 Task: Create in the project AztecTech and in the Backlog issue 'Upgrade the content management and versioning mechanisms of a web application to improve content management and version control' a child issue 'Automated testing infrastructure disaster recovery testing and reporting', and assign it to team member softage.4@softage.net. Create in the project AztecTech and in the Backlog issue 'Create a new online platform for online meditation and mindfulness courses with advanced guided meditation and stress reduction features.' a child issue 'Integration with talent management systems', and assign it to team member softage.1@softage.net
Action: Mouse moved to (178, 44)
Screenshot: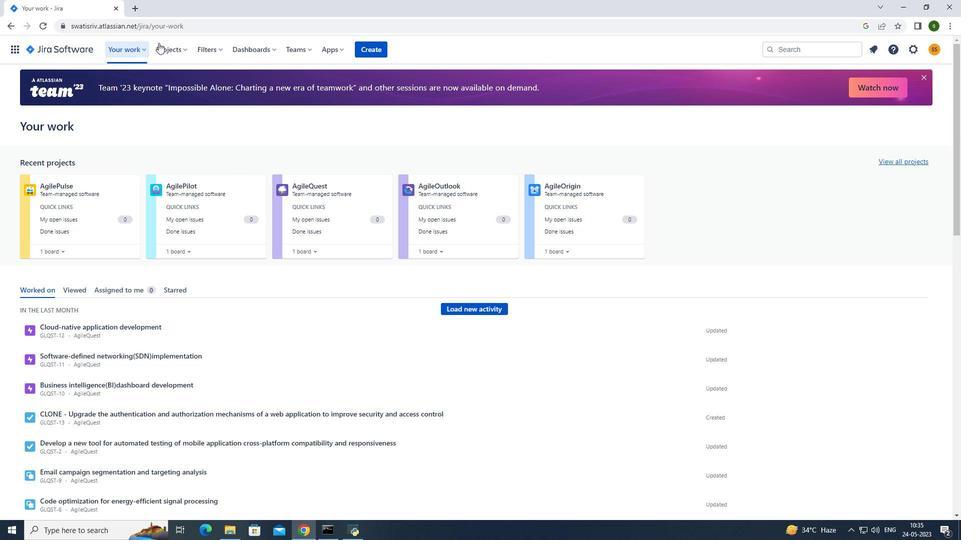 
Action: Mouse pressed left at (178, 44)
Screenshot: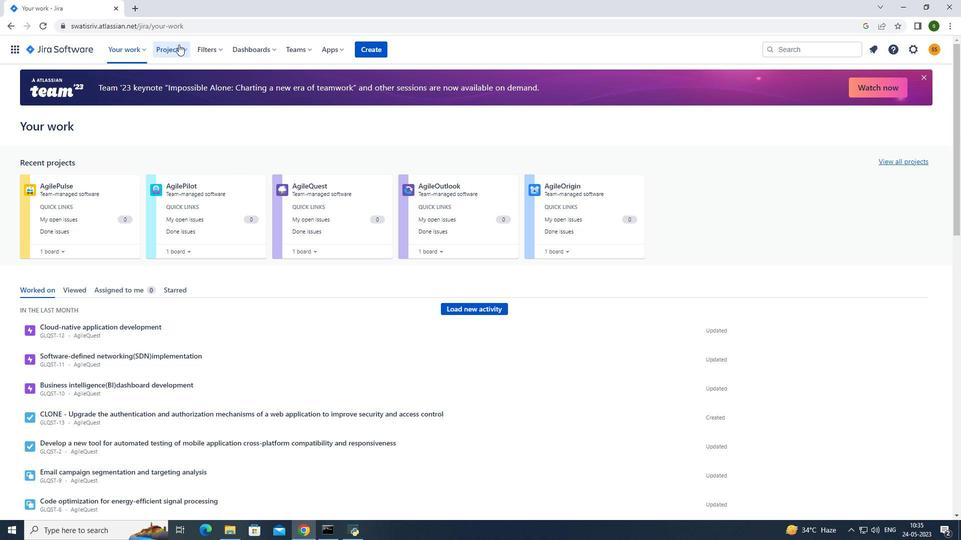 
Action: Mouse moved to (219, 98)
Screenshot: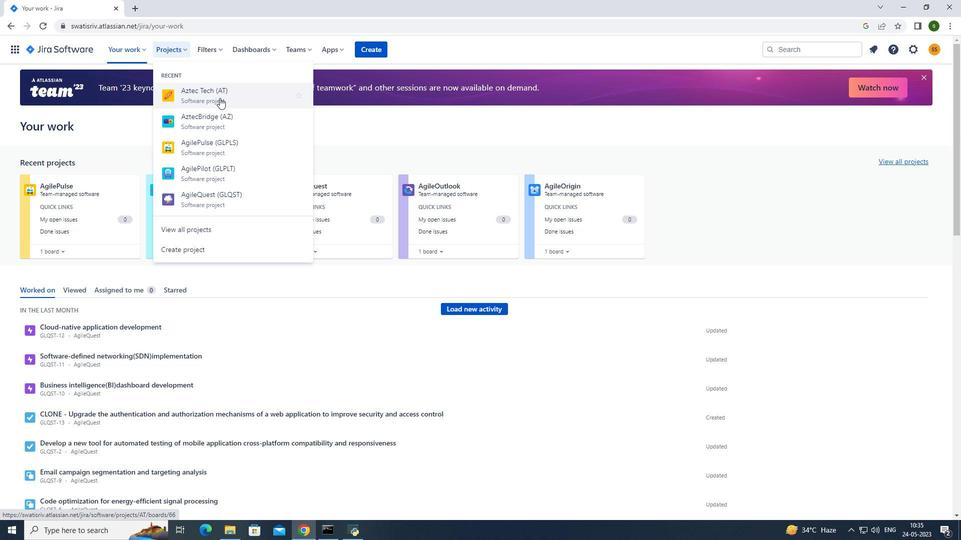 
Action: Mouse pressed left at (219, 98)
Screenshot: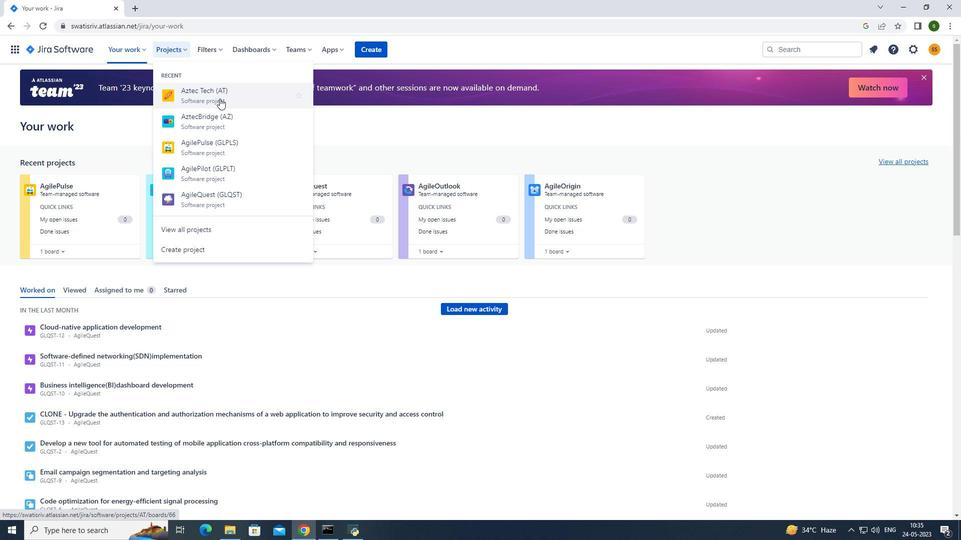 
Action: Mouse moved to (227, 341)
Screenshot: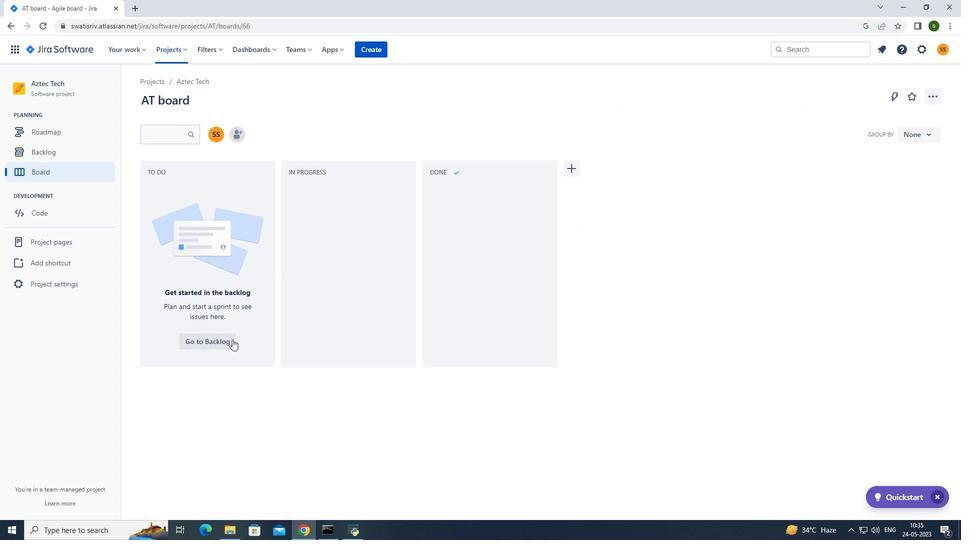 
Action: Mouse pressed left at (227, 341)
Screenshot: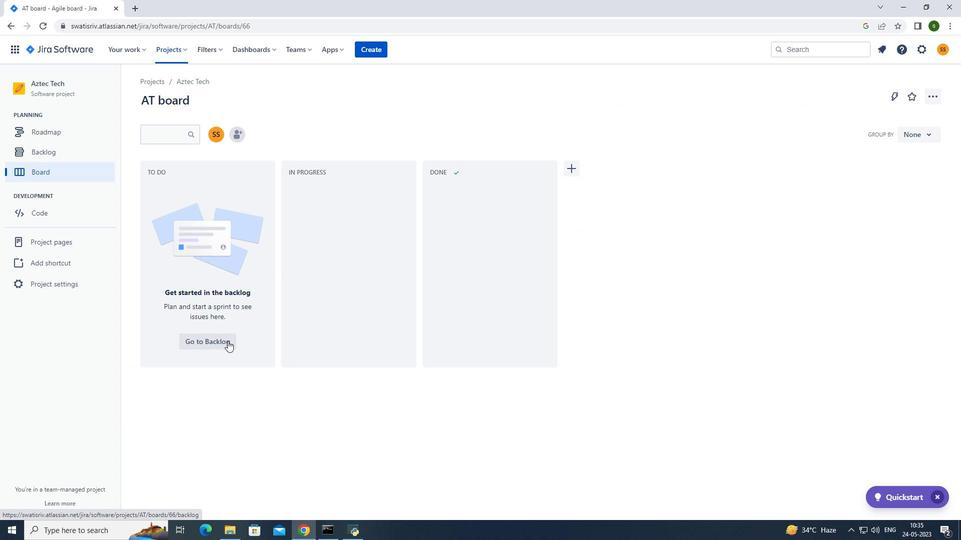 
Action: Mouse moved to (376, 319)
Screenshot: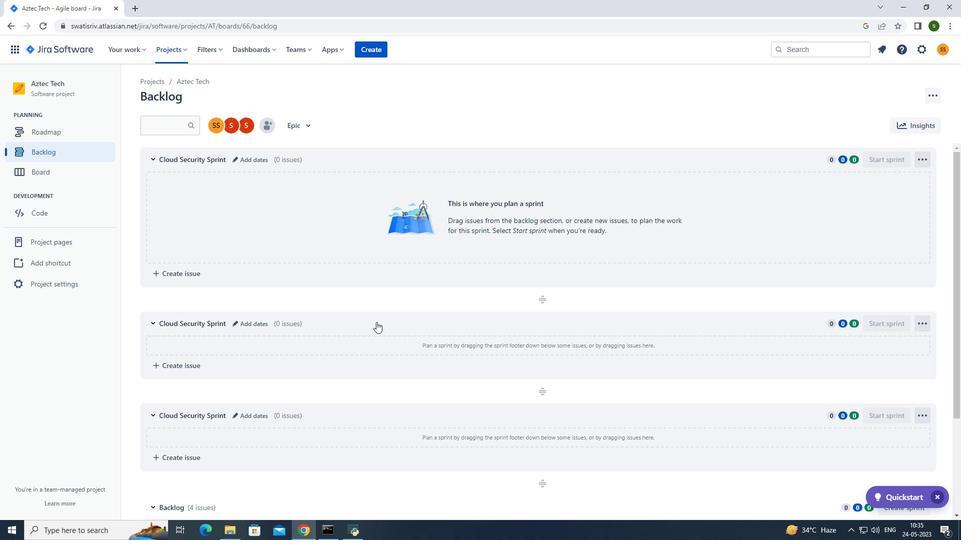 
Action: Mouse scrolled (376, 318) with delta (0, 0)
Screenshot: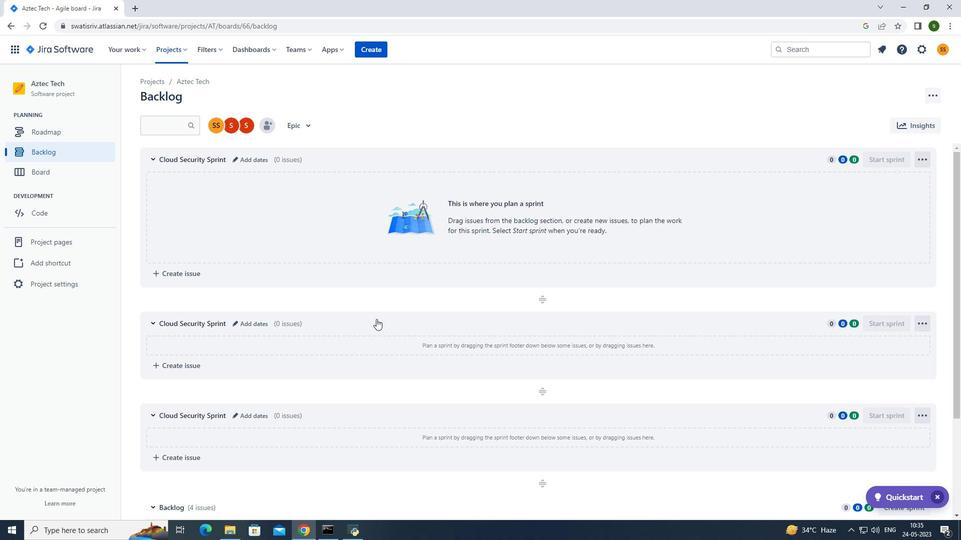 
Action: Mouse scrolled (376, 318) with delta (0, 0)
Screenshot: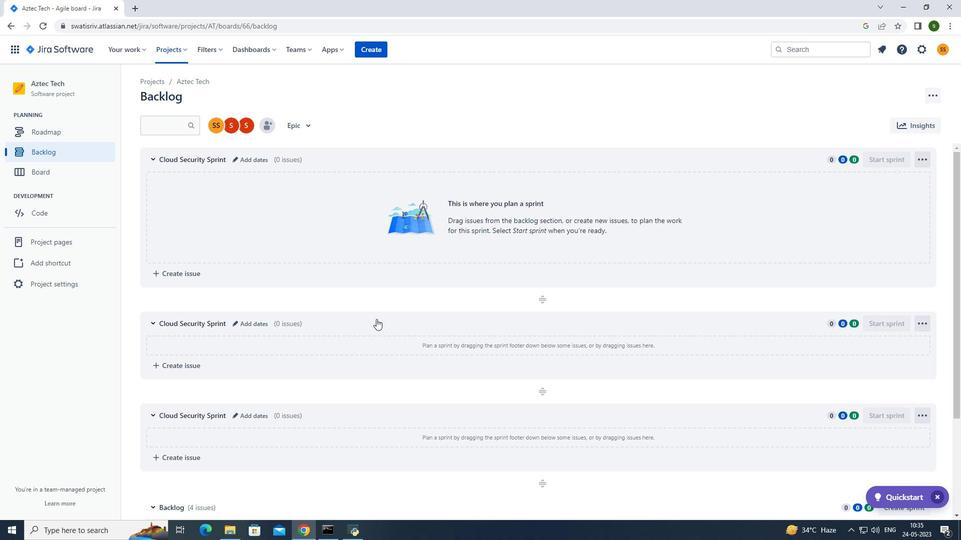 
Action: Mouse scrolled (376, 318) with delta (0, 0)
Screenshot: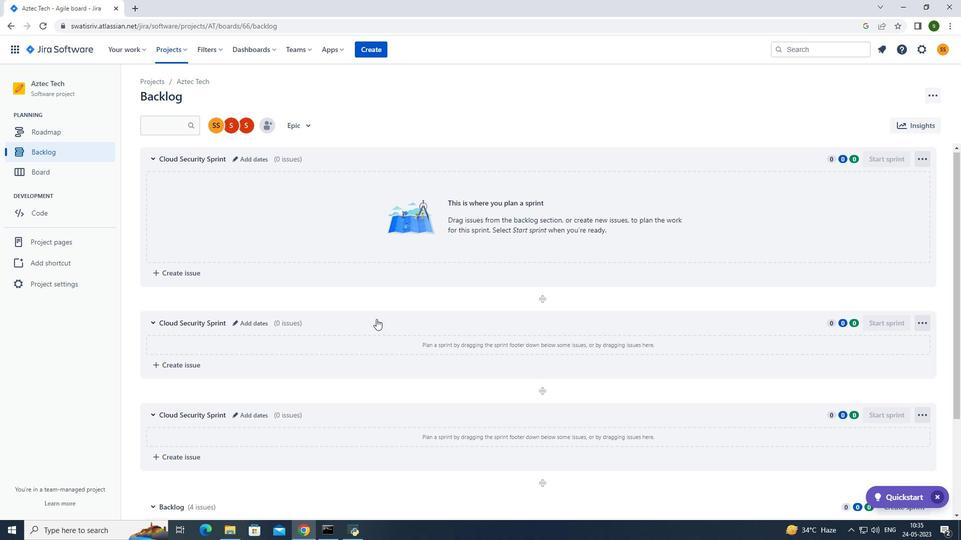 
Action: Mouse scrolled (376, 318) with delta (0, 0)
Screenshot: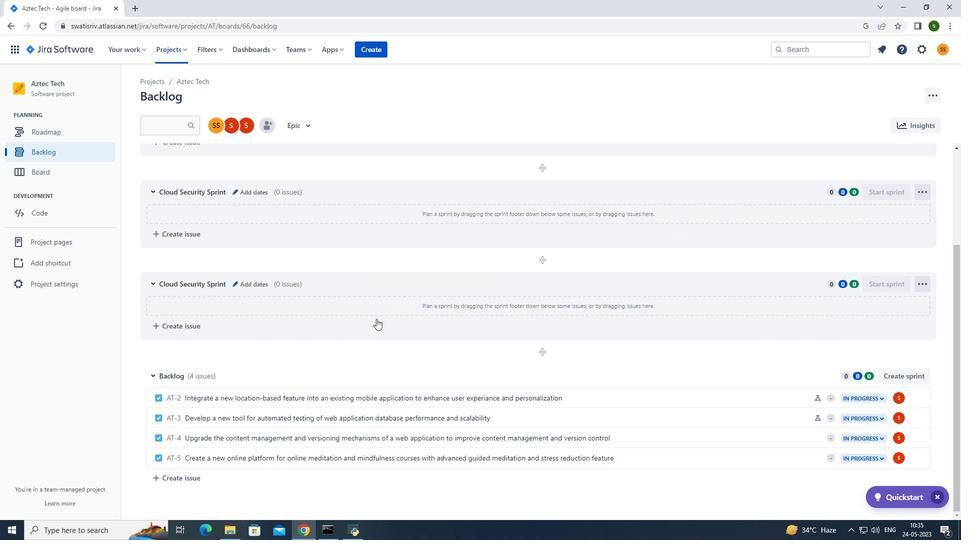 
Action: Mouse scrolled (376, 318) with delta (0, 0)
Screenshot: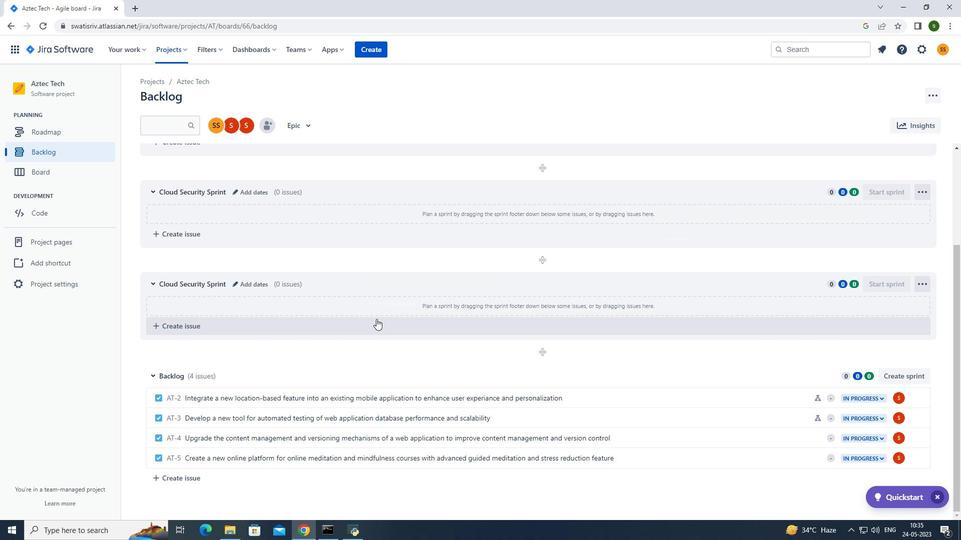 
Action: Mouse scrolled (376, 318) with delta (0, 0)
Screenshot: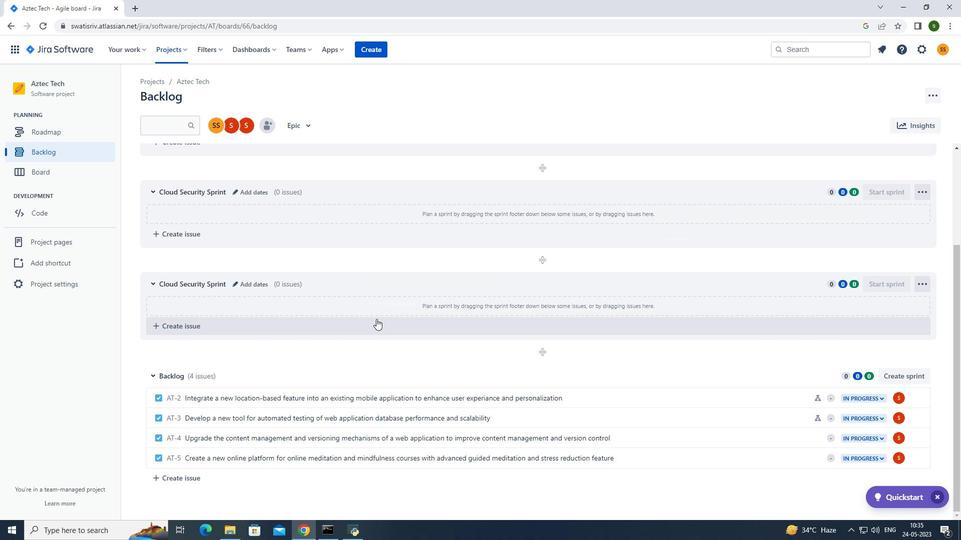 
Action: Mouse moved to (683, 437)
Screenshot: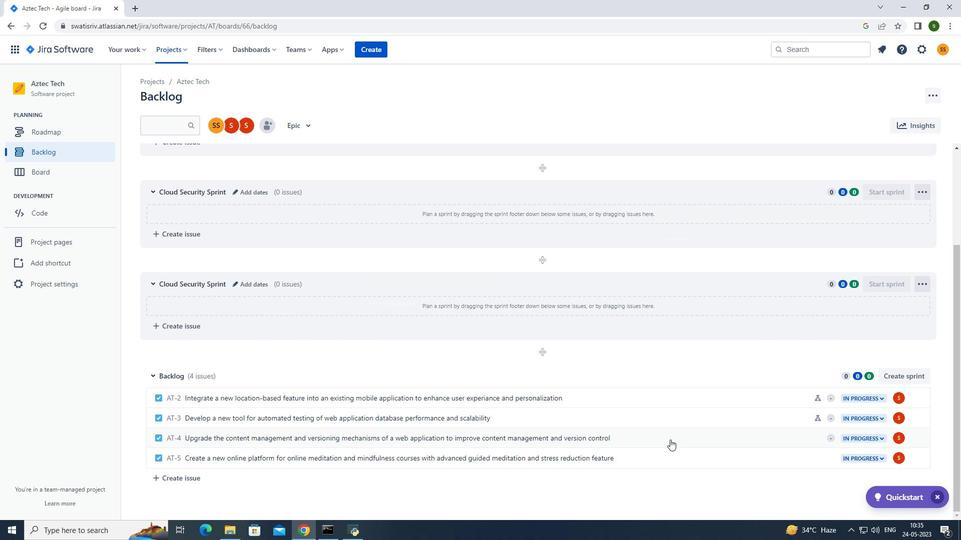 
Action: Mouse pressed left at (683, 437)
Screenshot: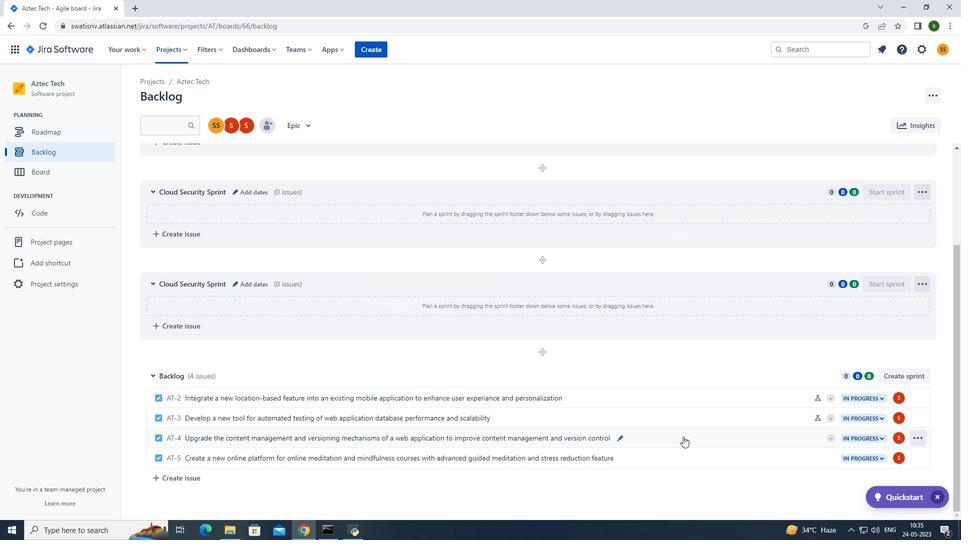 
Action: Mouse moved to (781, 254)
Screenshot: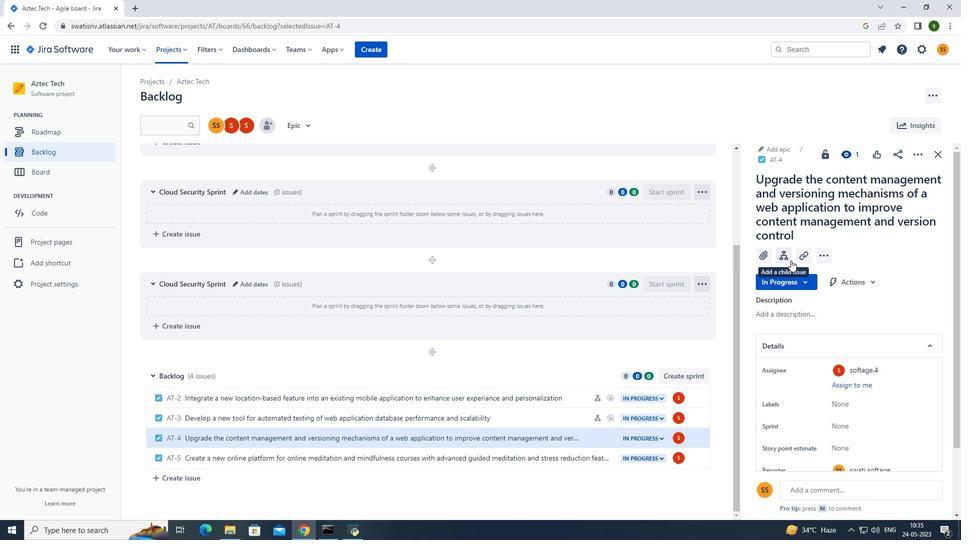 
Action: Mouse pressed left at (781, 254)
Screenshot: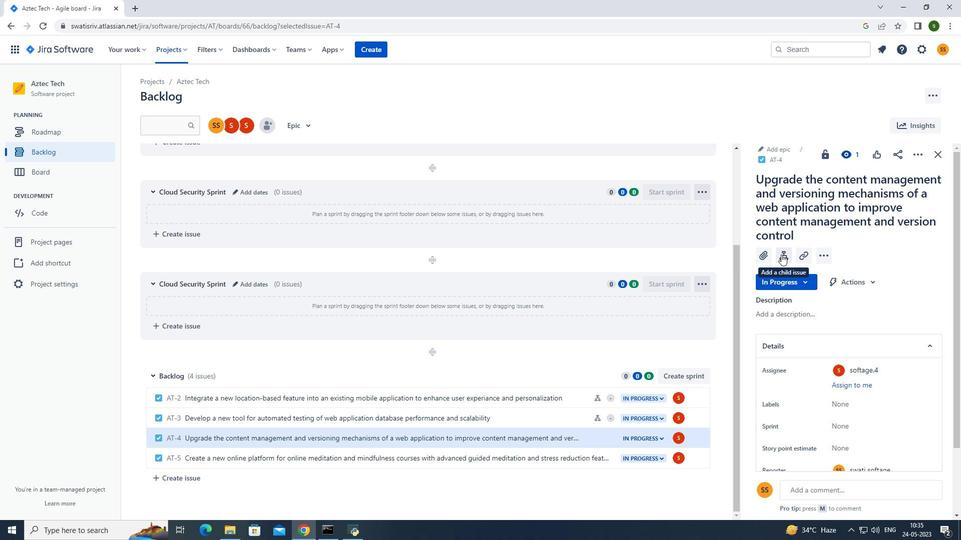 
Action: Mouse moved to (801, 319)
Screenshot: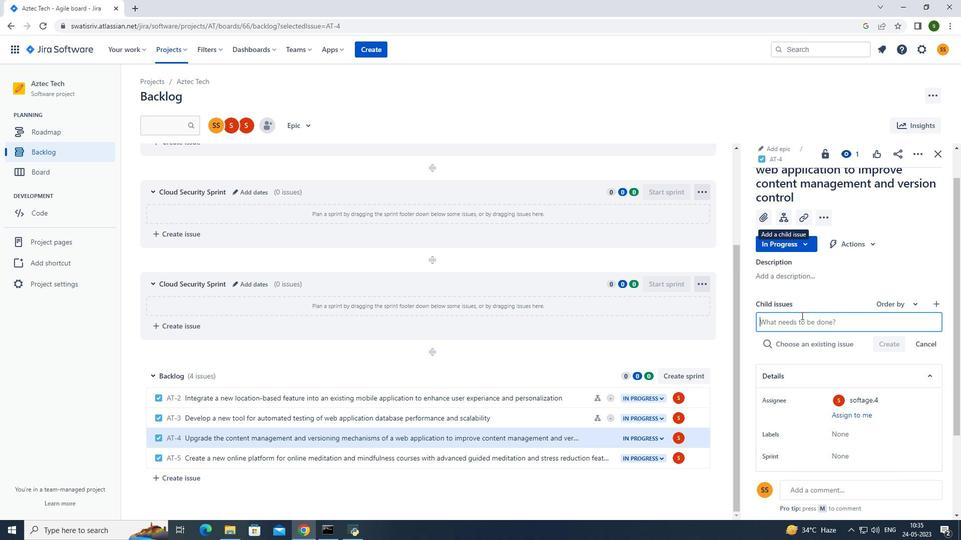 
Action: Mouse pressed left at (801, 319)
Screenshot: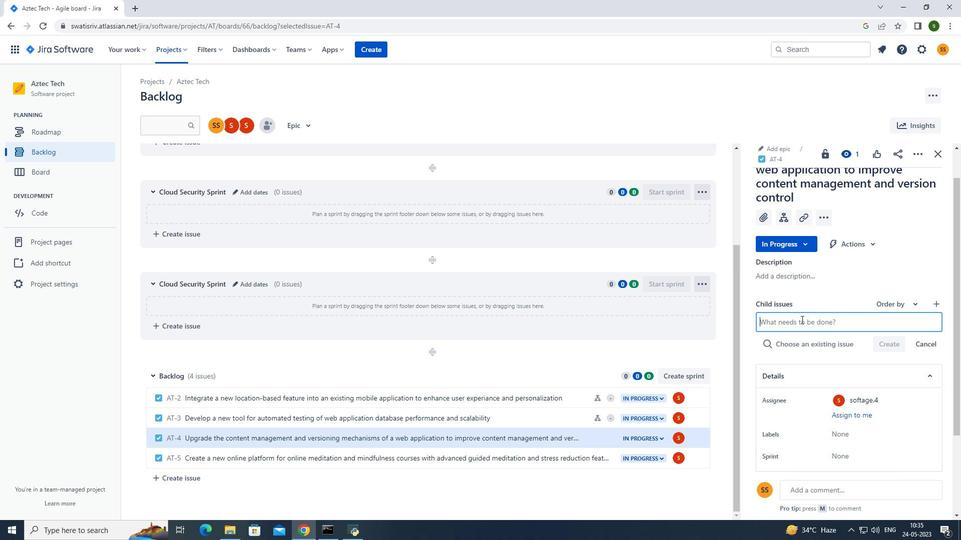 
Action: Key pressed <Key.caps_lock>A<Key.caps_lock>utomated<Key.space>testing<Key.space>infrastructure<Key.space>disaster<Key.space>recovery<Key.space>testing<Key.space>and<Key.space>reporting<Key.enter>
Screenshot: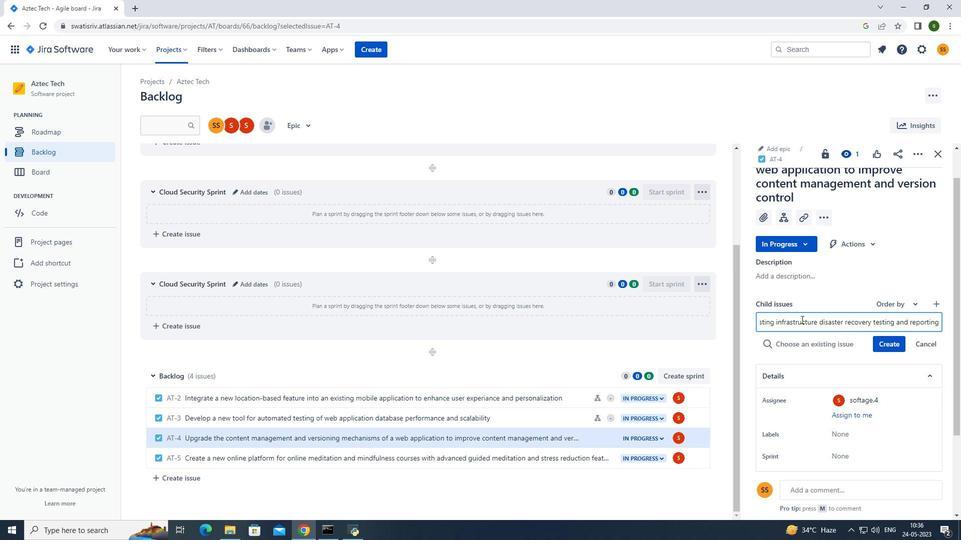 
Action: Mouse moved to (897, 330)
Screenshot: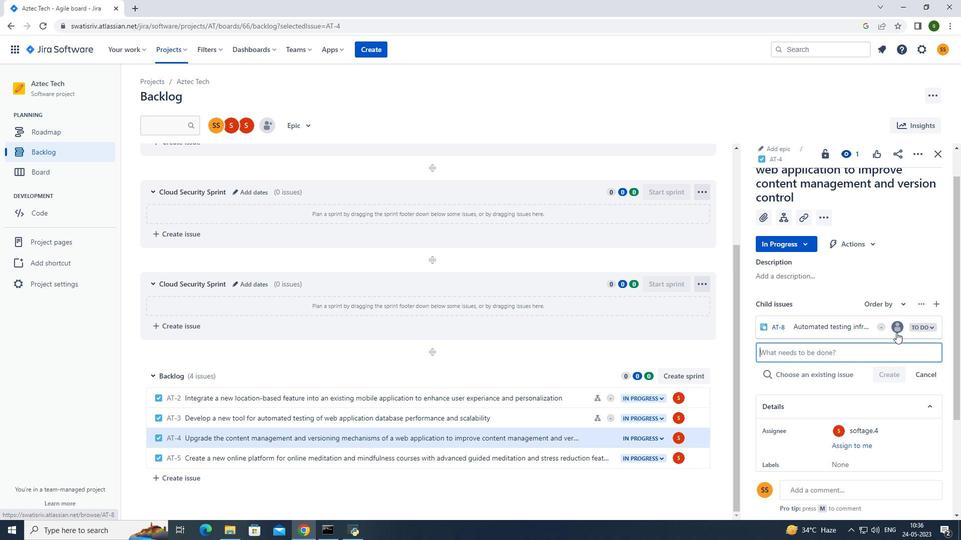 
Action: Mouse pressed left at (897, 330)
Screenshot: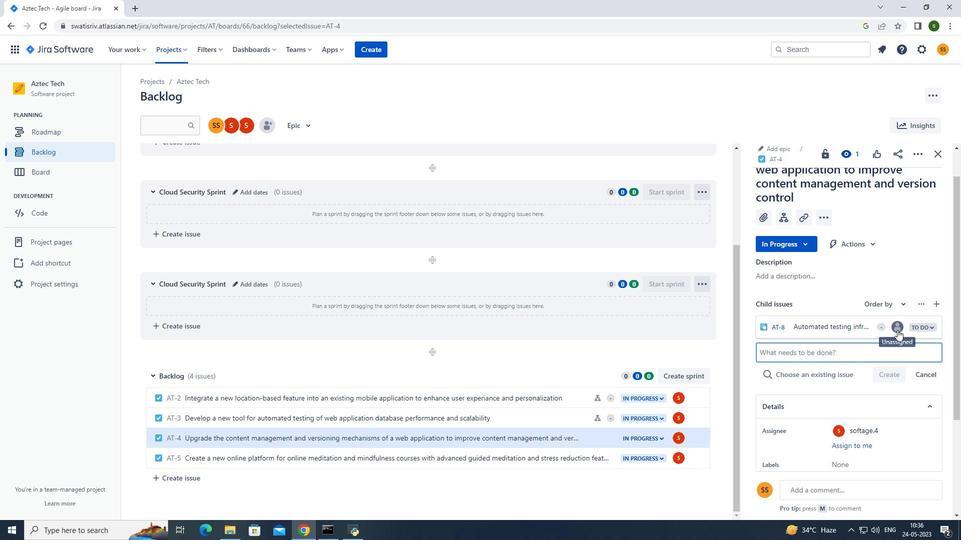 
Action: Mouse moved to (810, 270)
Screenshot: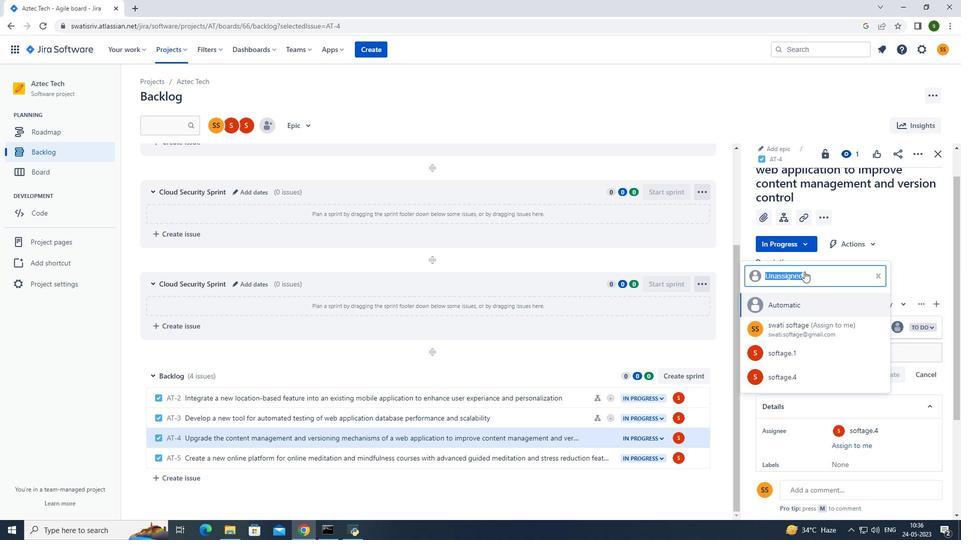 
Action: Key pressed softage.4<Key.shift>@softage.net
Screenshot: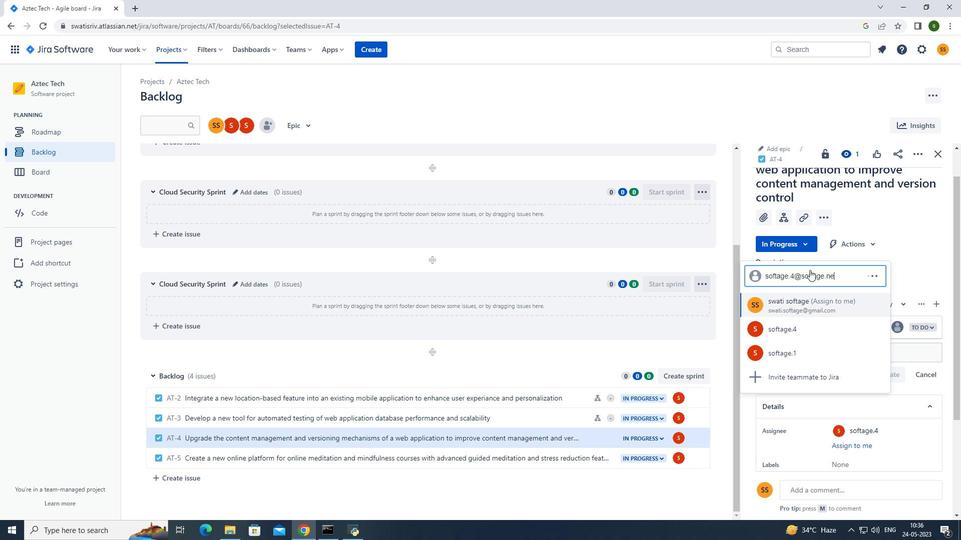 
Action: Mouse moved to (818, 327)
Screenshot: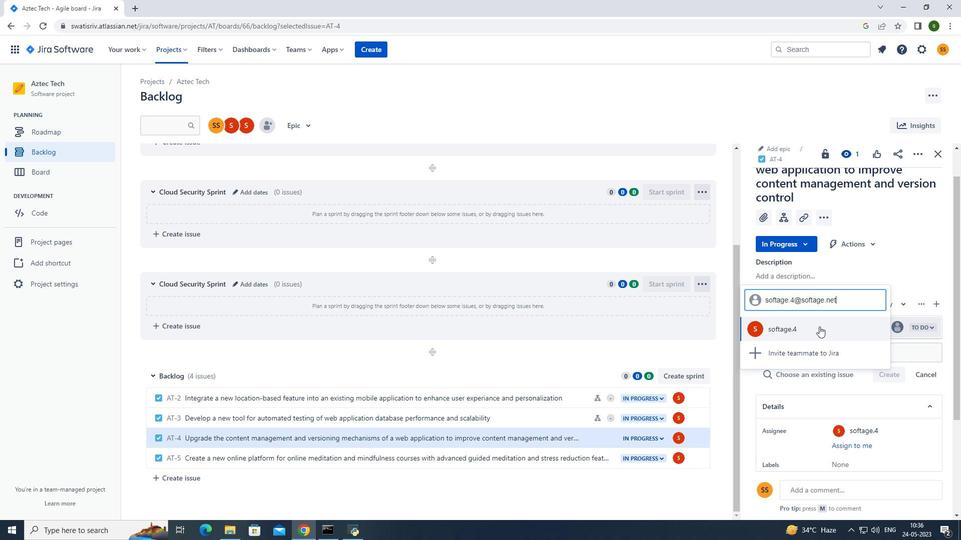 
Action: Mouse pressed left at (818, 327)
Screenshot: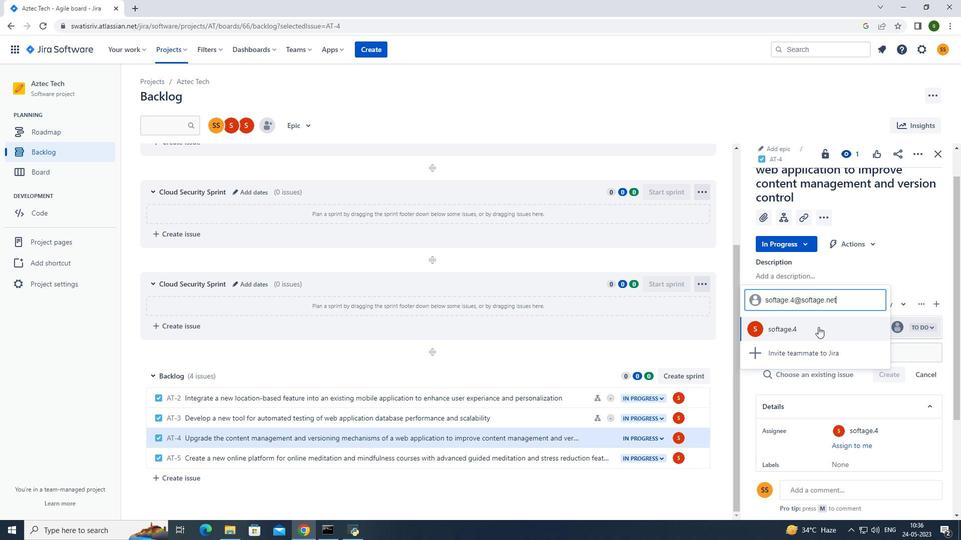 
Action: Mouse moved to (166, 51)
Screenshot: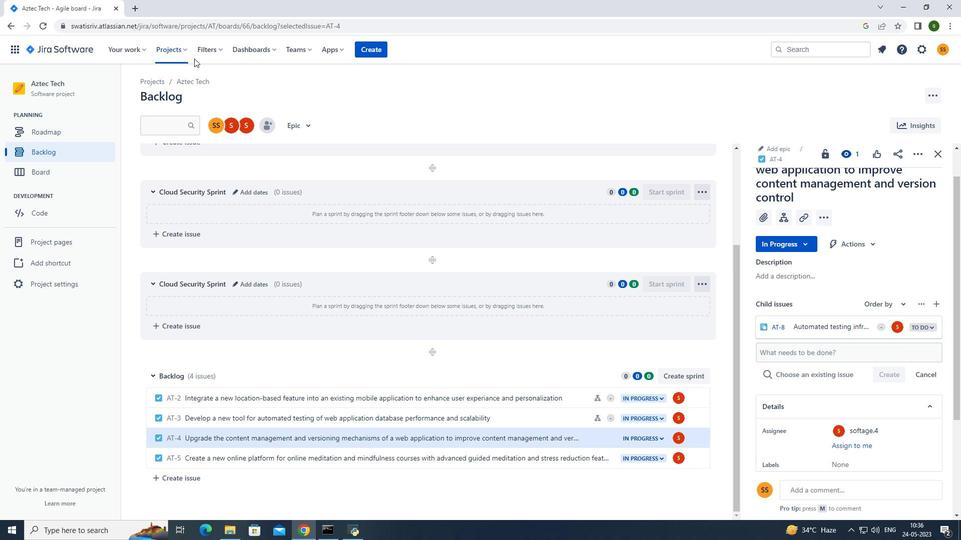 
Action: Mouse pressed left at (166, 51)
Screenshot: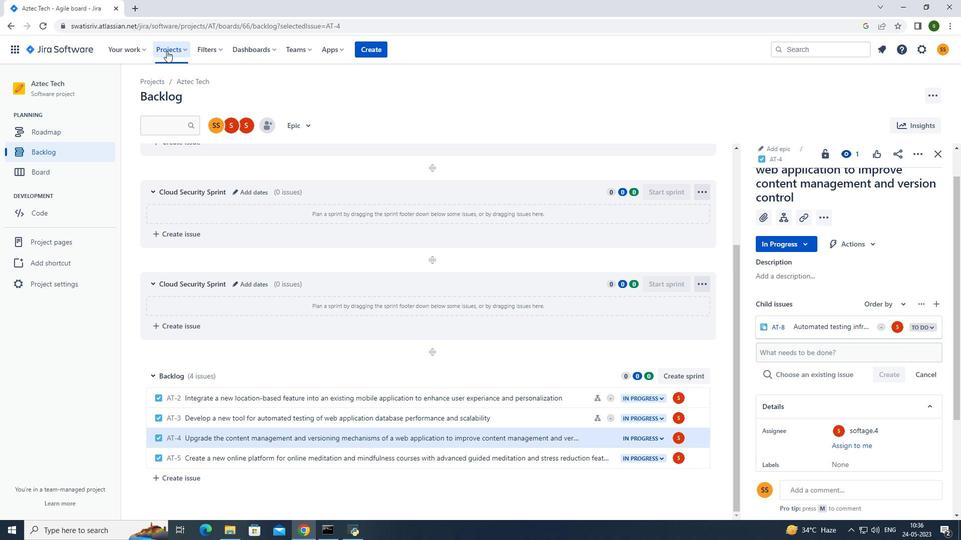 
Action: Mouse moved to (184, 92)
Screenshot: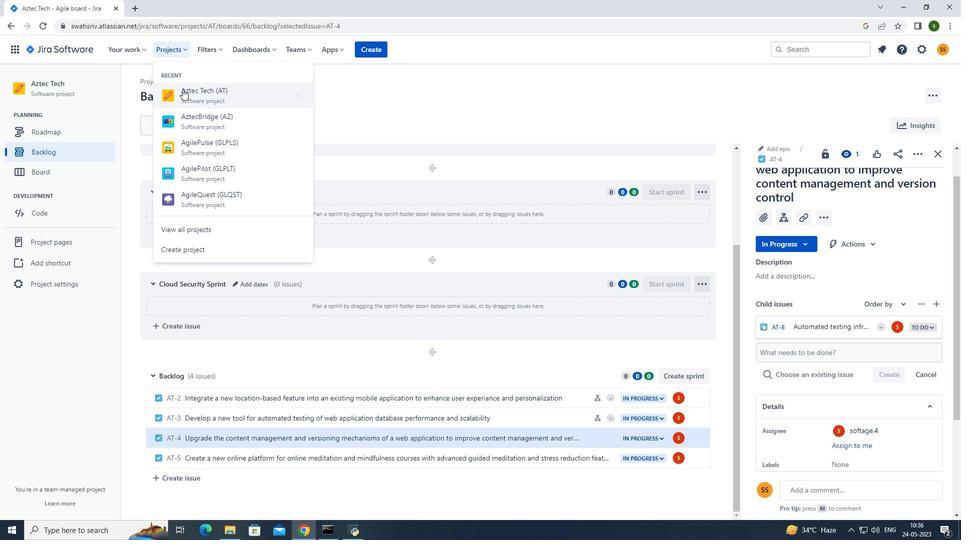 
Action: Mouse pressed left at (184, 92)
Screenshot: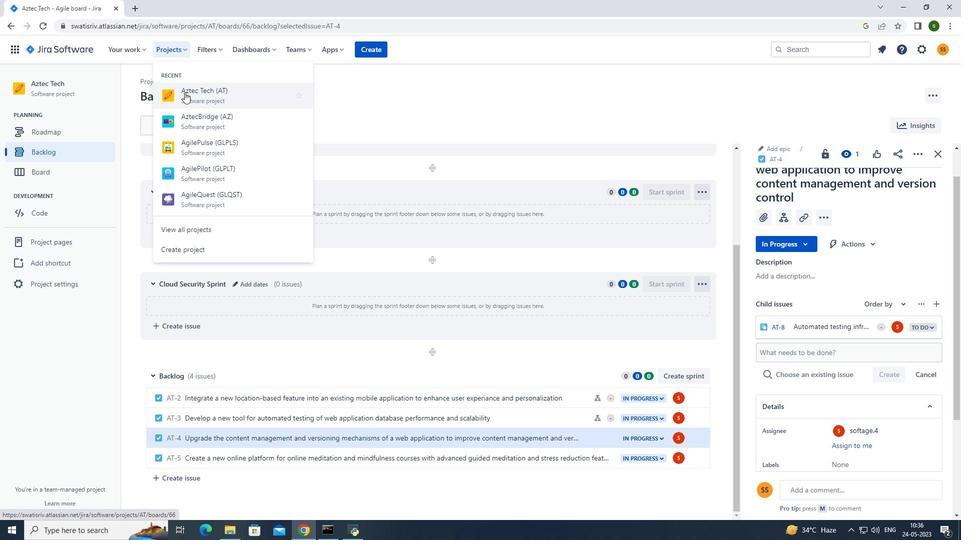
Action: Mouse moved to (217, 340)
Screenshot: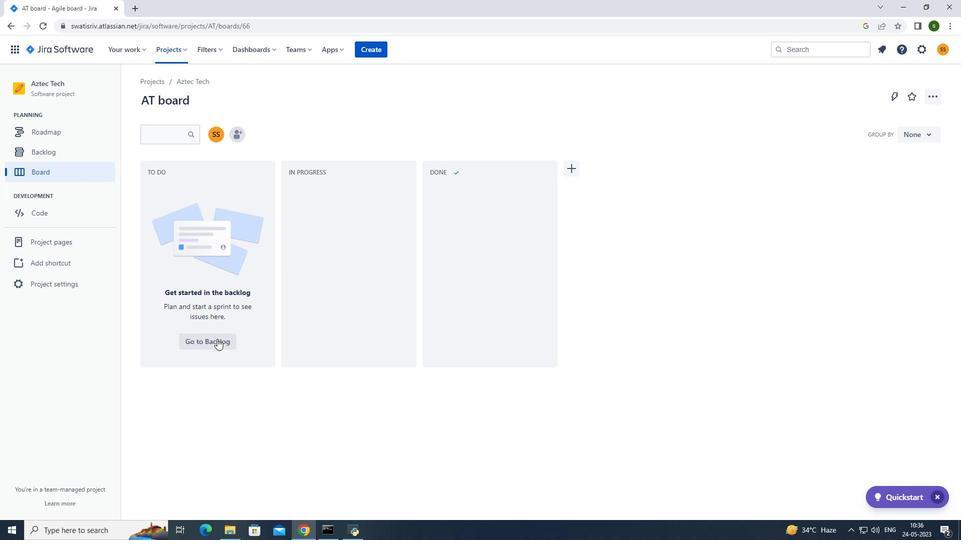 
Action: Mouse pressed left at (217, 340)
Screenshot: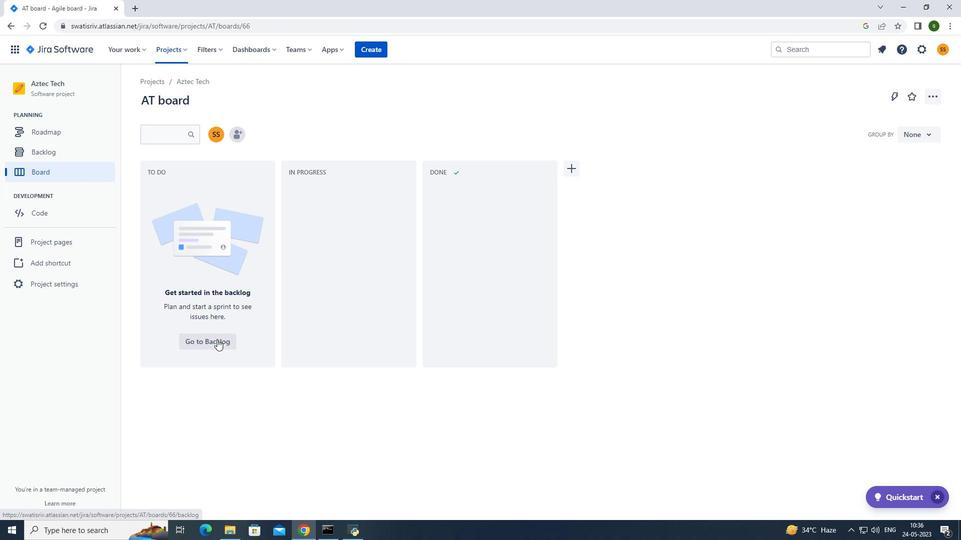 
Action: Mouse moved to (334, 295)
Screenshot: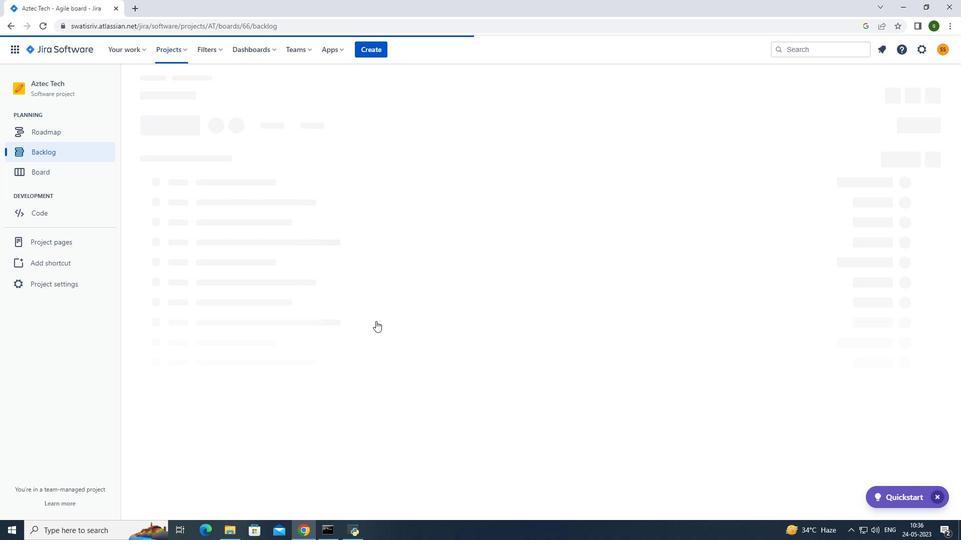 
Action: Mouse scrolled (334, 294) with delta (0, 0)
Screenshot: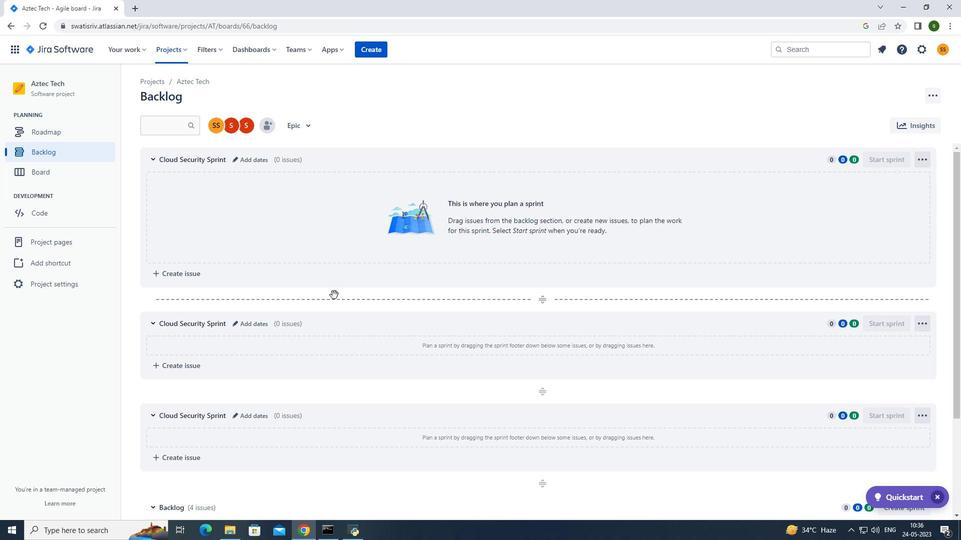 
Action: Mouse scrolled (334, 294) with delta (0, 0)
Screenshot: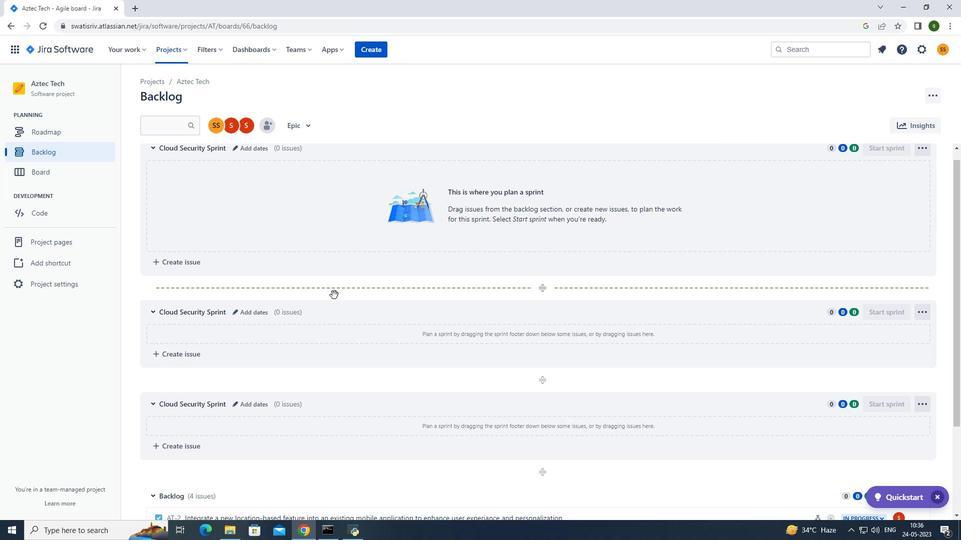 
Action: Mouse scrolled (334, 294) with delta (0, 0)
Screenshot: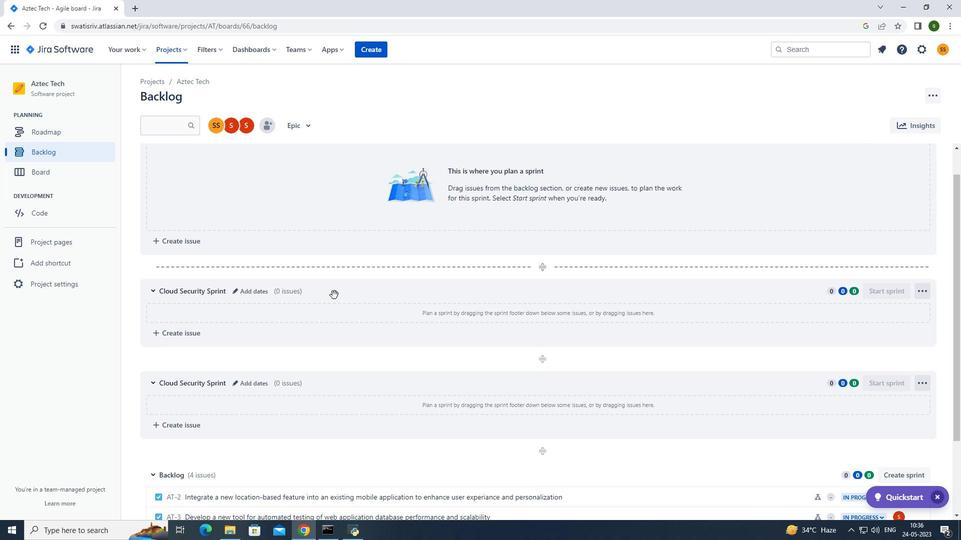 
Action: Mouse scrolled (334, 294) with delta (0, 0)
Screenshot: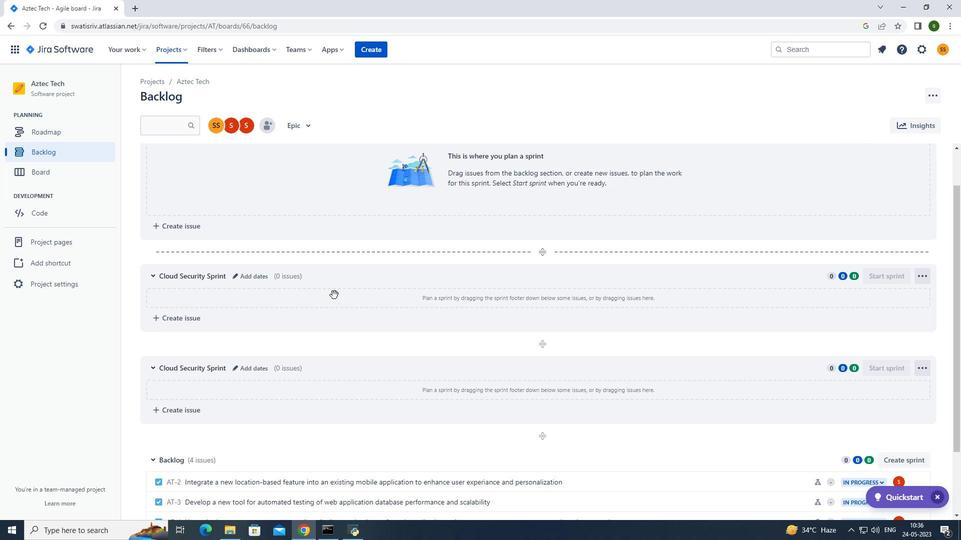 
Action: Mouse scrolled (334, 294) with delta (0, 0)
Screenshot: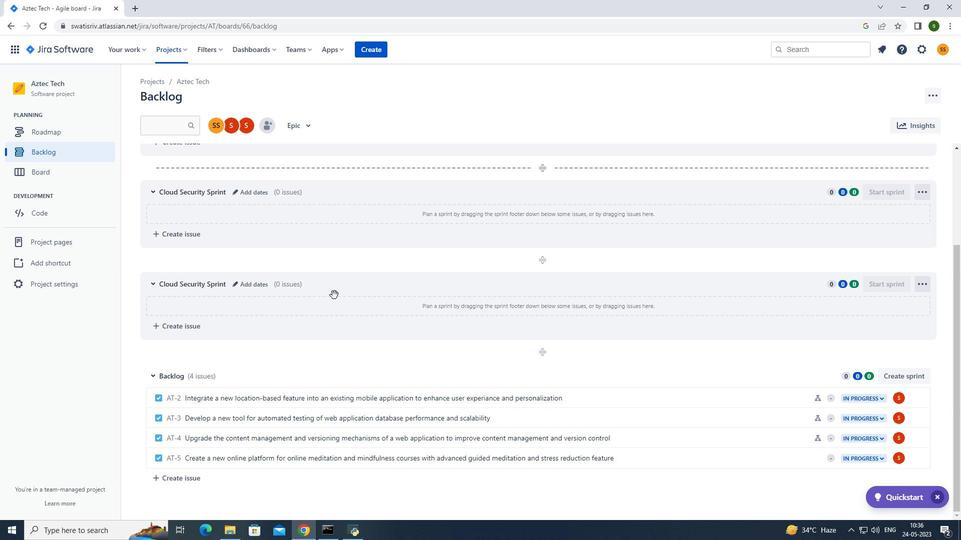
Action: Mouse scrolled (334, 294) with delta (0, 0)
Screenshot: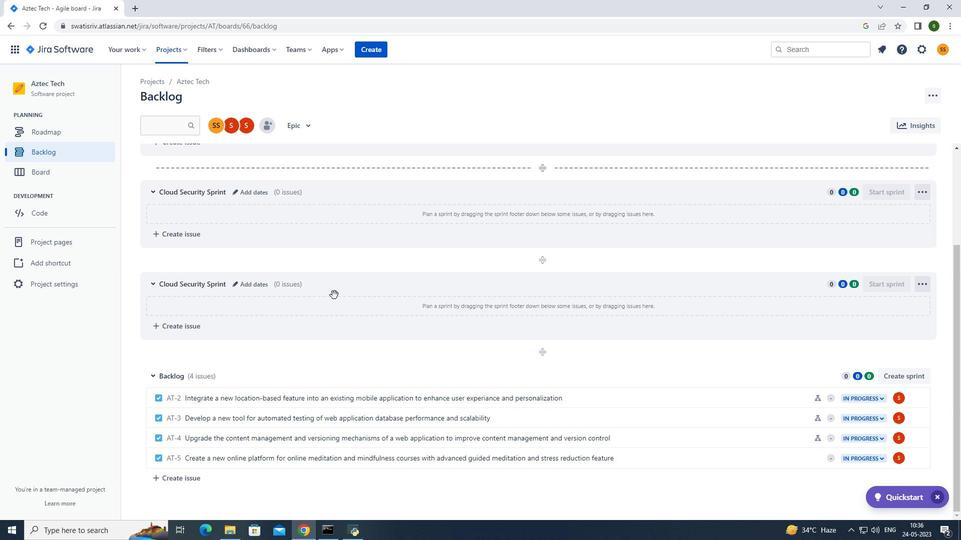 
Action: Mouse scrolled (334, 294) with delta (0, 0)
Screenshot: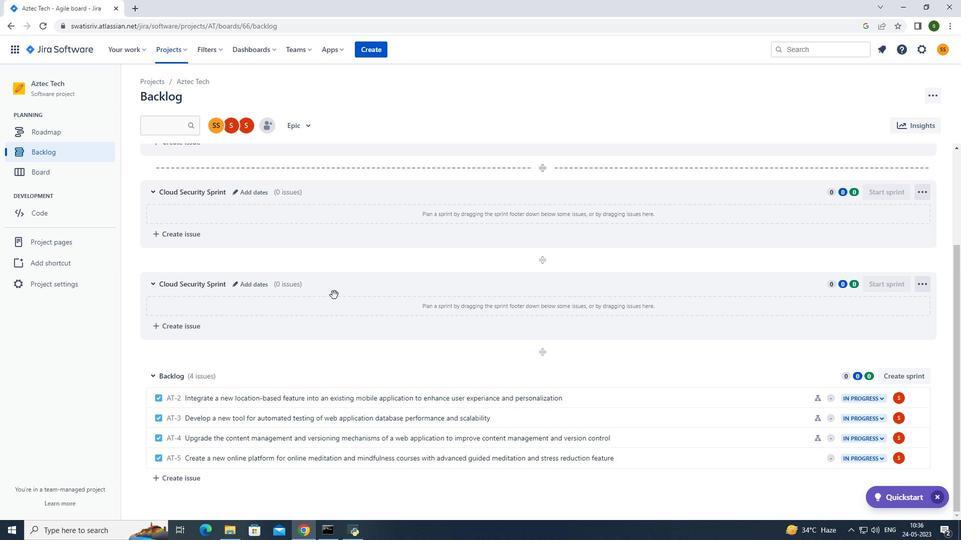 
Action: Mouse moved to (664, 457)
Screenshot: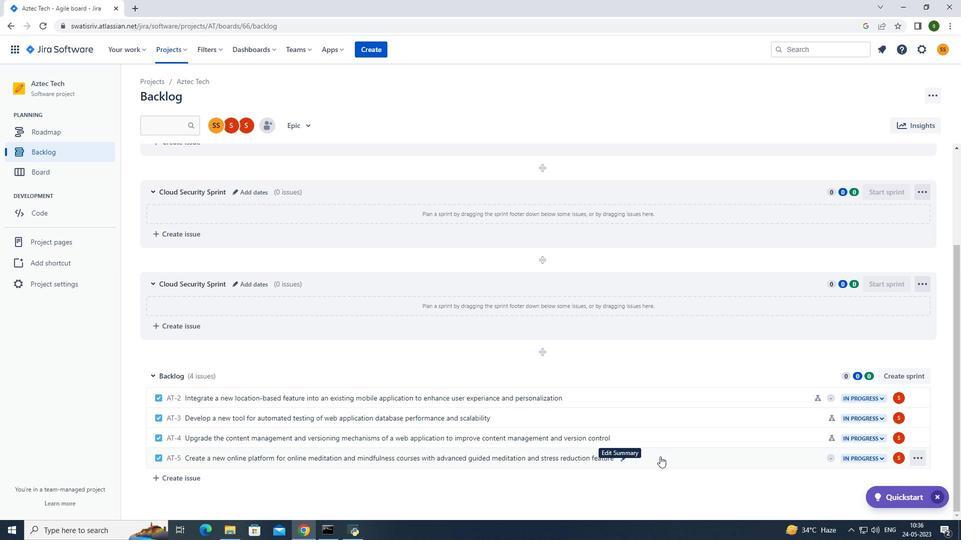 
Action: Mouse pressed left at (664, 457)
Screenshot: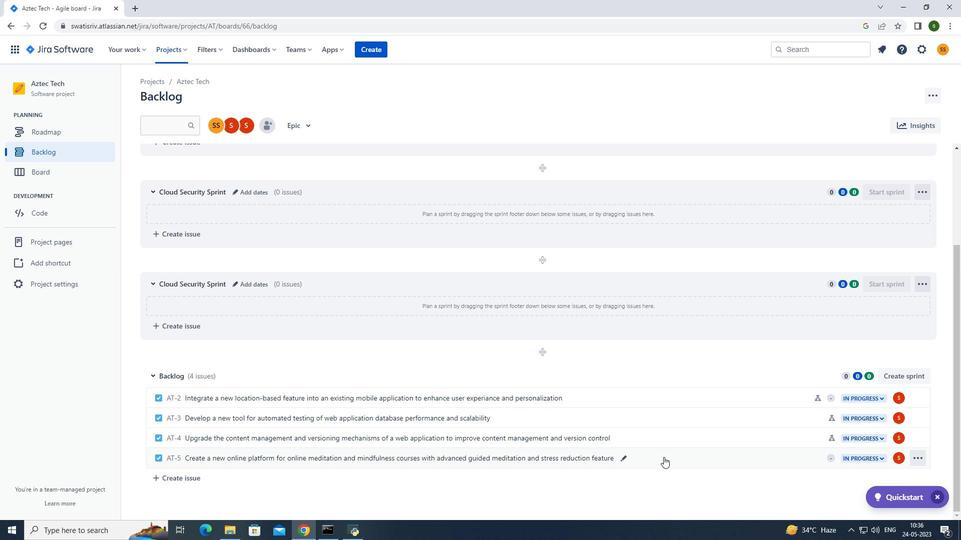
Action: Mouse moved to (787, 257)
Screenshot: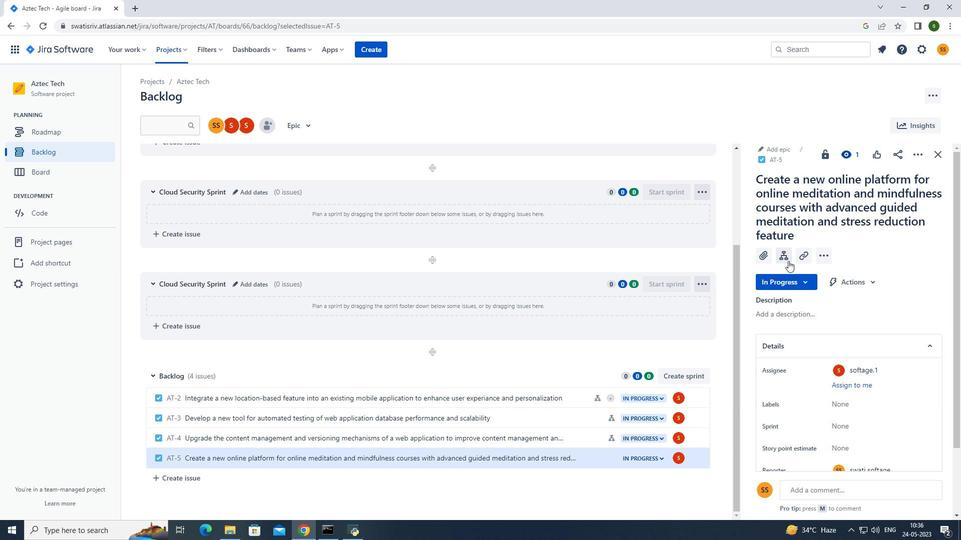 
Action: Mouse pressed left at (787, 257)
Screenshot: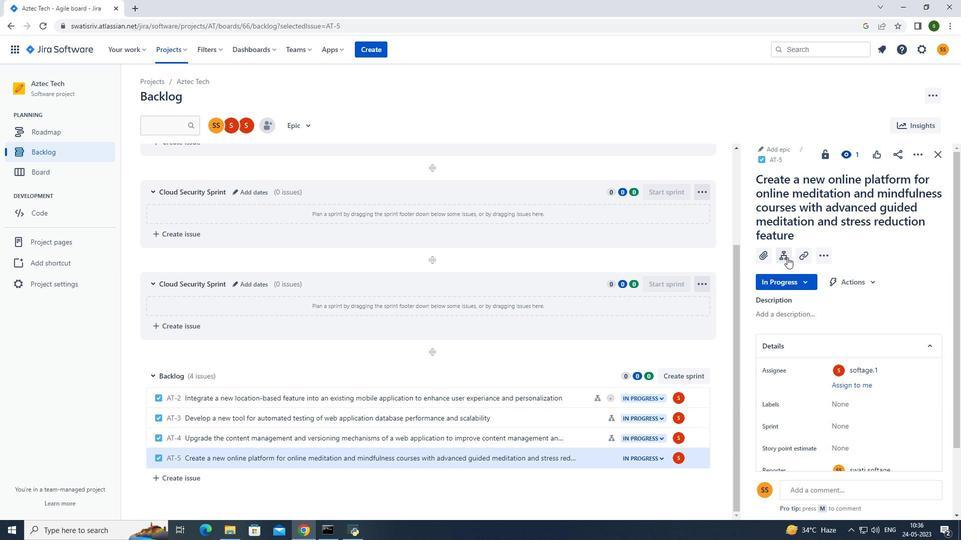 
Action: Mouse moved to (808, 323)
Screenshot: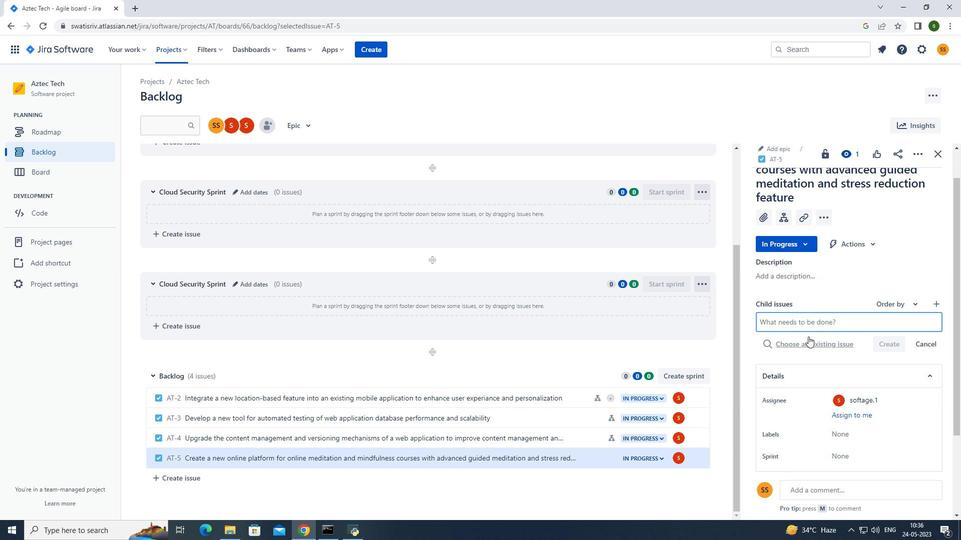 
Action: Mouse pressed left at (808, 323)
Screenshot: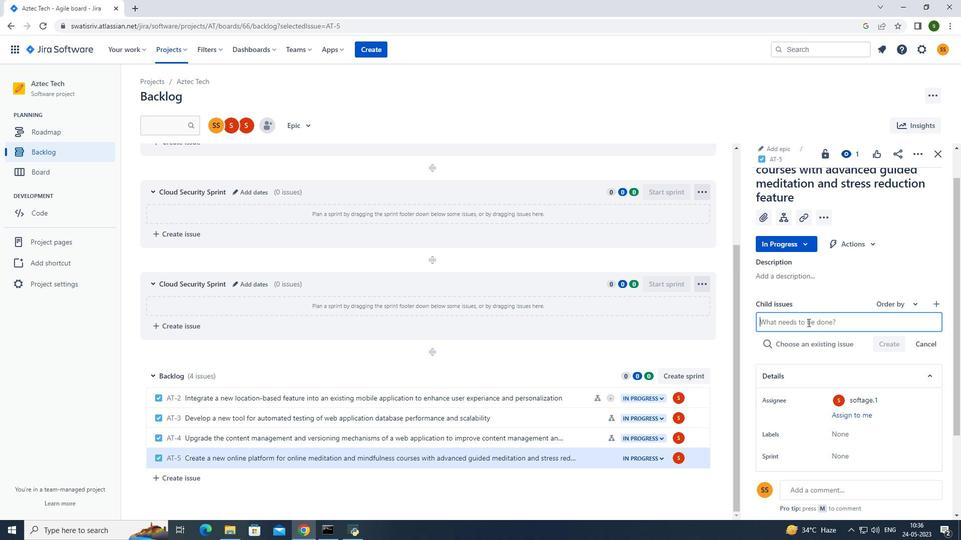 
Action: Key pressed <Key.caps_lock>I<Key.caps_lock>ntegration<Key.space>with<Key.space>talent<Key.space>managemnt<Key.space>systems
Screenshot: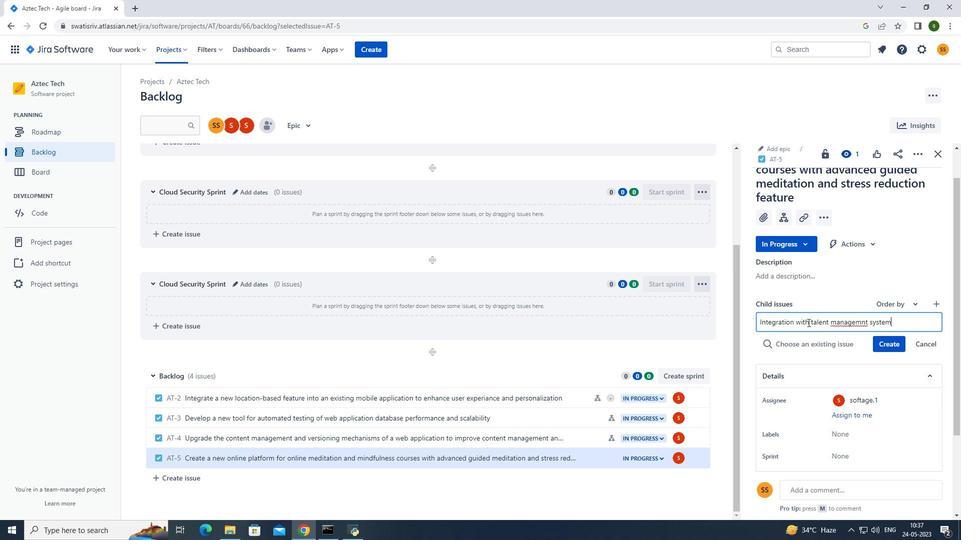 
Action: Mouse moved to (849, 322)
Screenshot: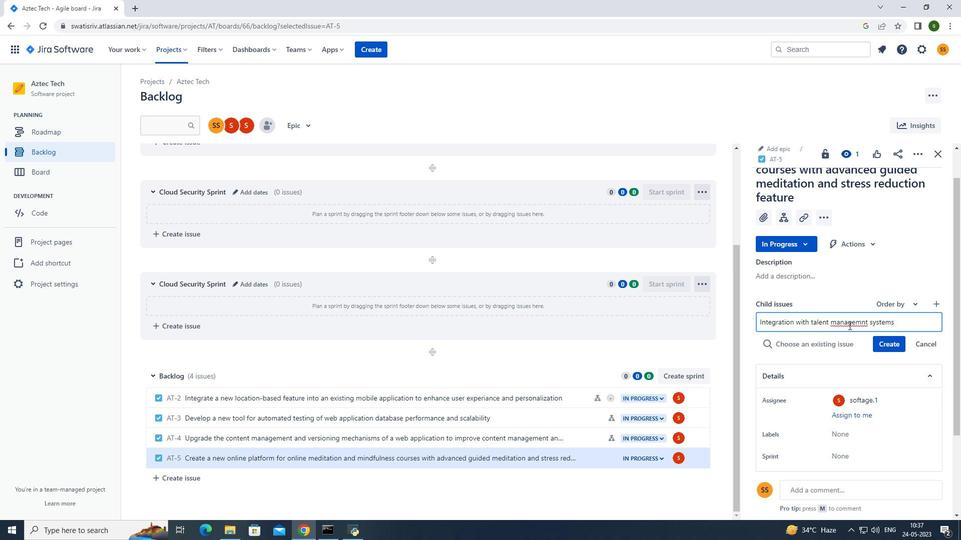 
Action: Mouse pressed left at (849, 322)
Screenshot: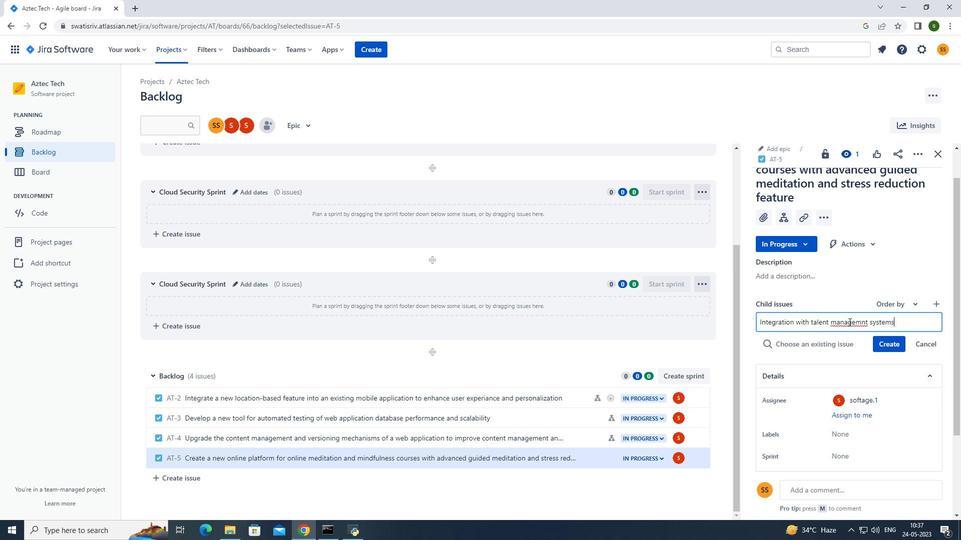 
Action: Mouse moved to (862, 320)
Screenshot: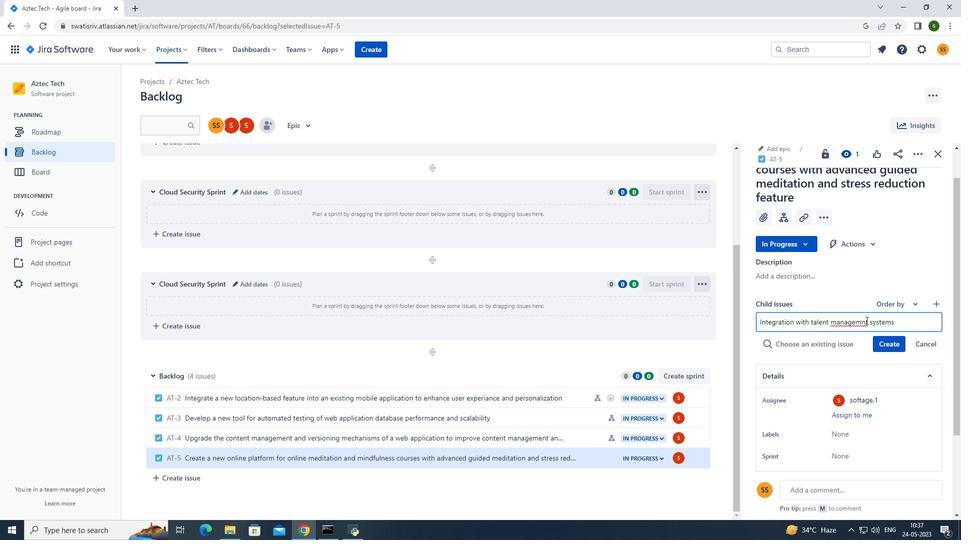 
Action: Mouse pressed left at (862, 320)
Screenshot: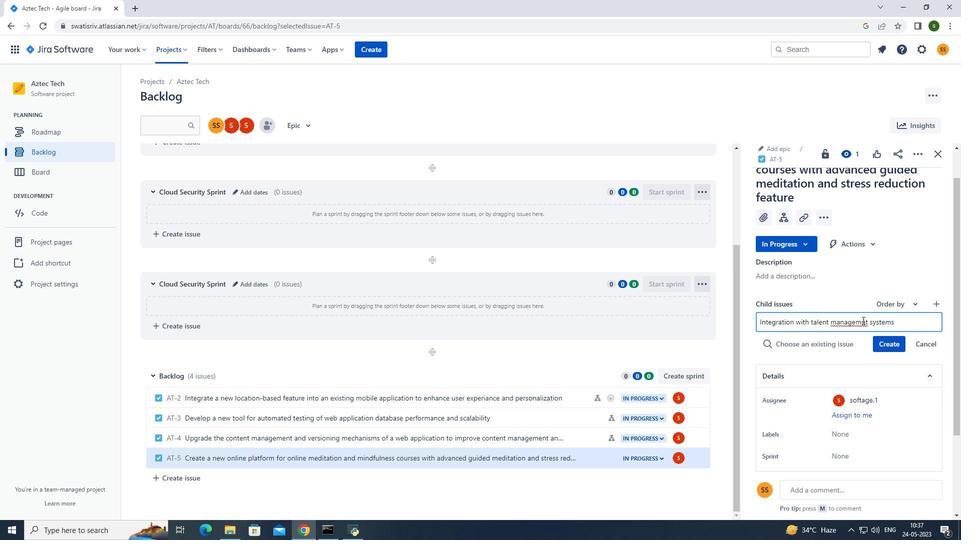 
Action: Key pressed e
Screenshot: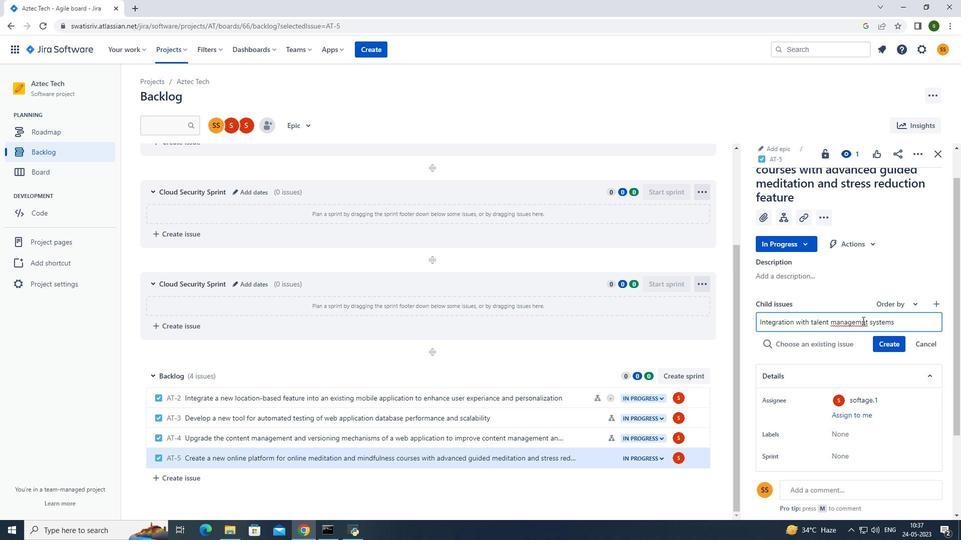 
Action: Mouse moved to (902, 323)
Screenshot: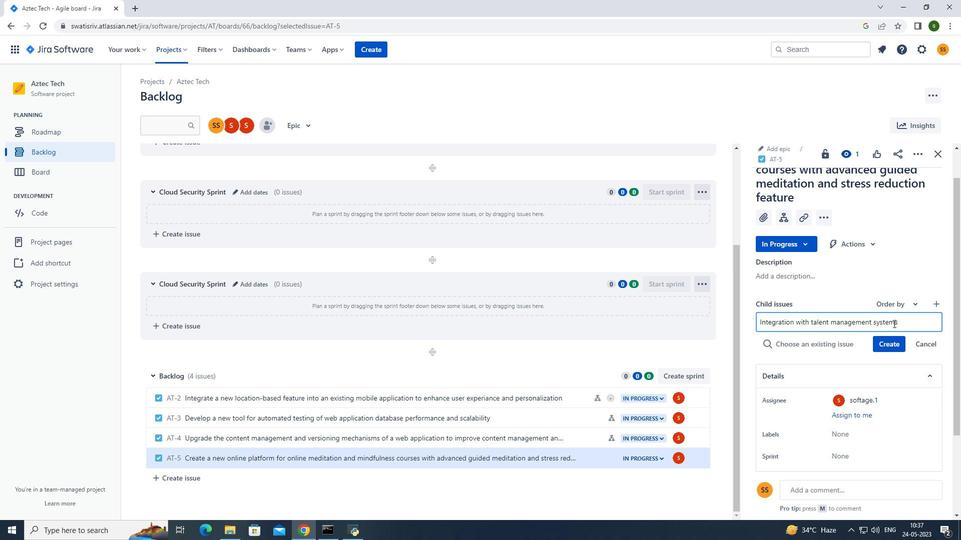 
Action: Mouse pressed left at (902, 323)
Screenshot: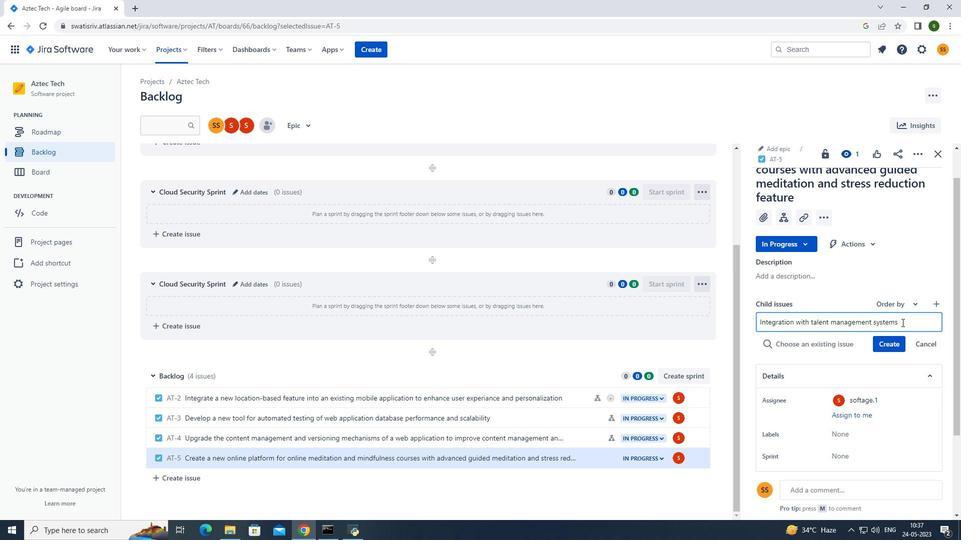 
Action: Key pressed <Key.enter>
Screenshot: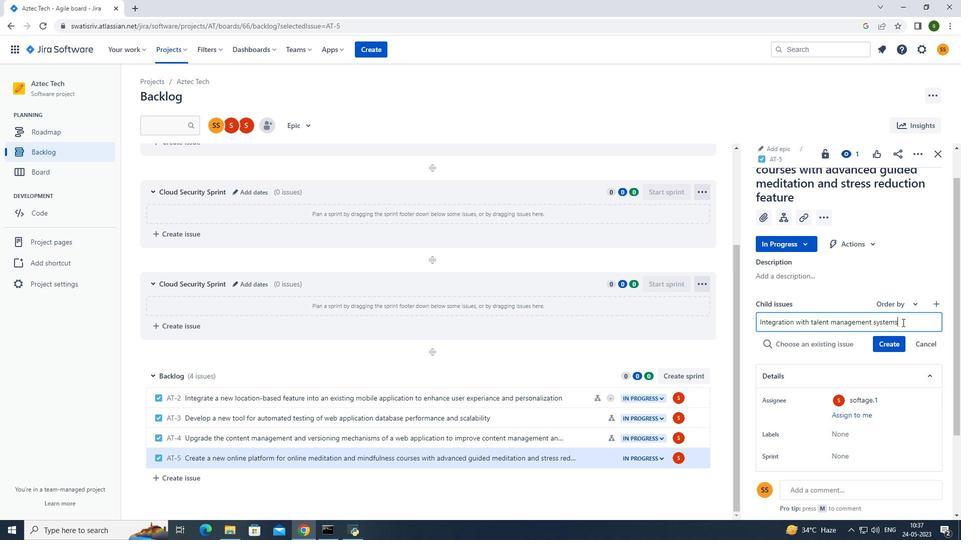 
Action: Mouse moved to (900, 328)
Screenshot: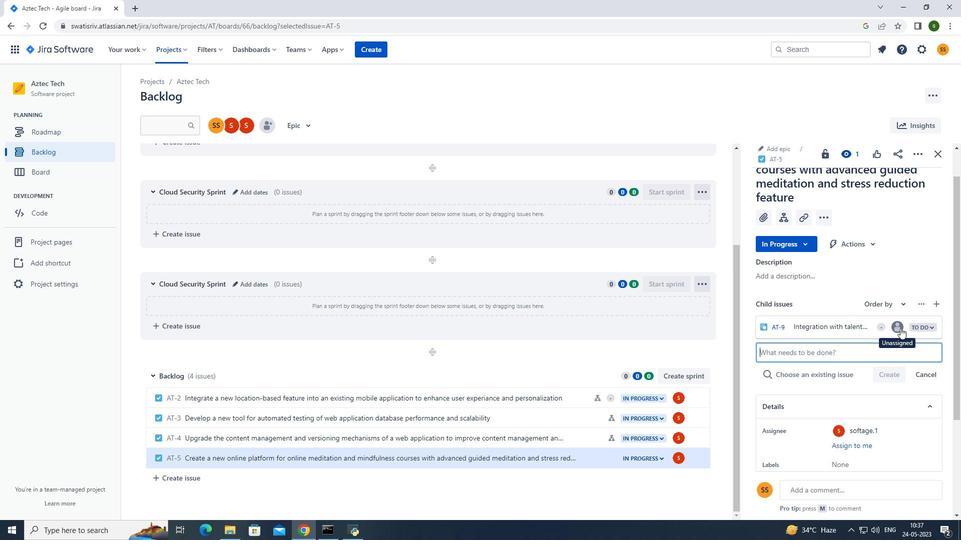 
Action: Mouse pressed left at (900, 328)
Screenshot: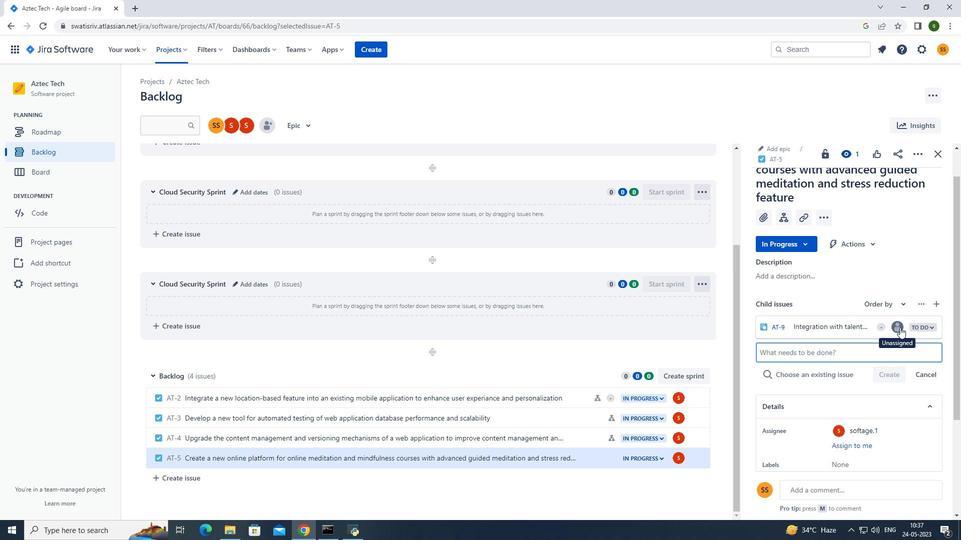 
Action: Mouse moved to (825, 279)
Screenshot: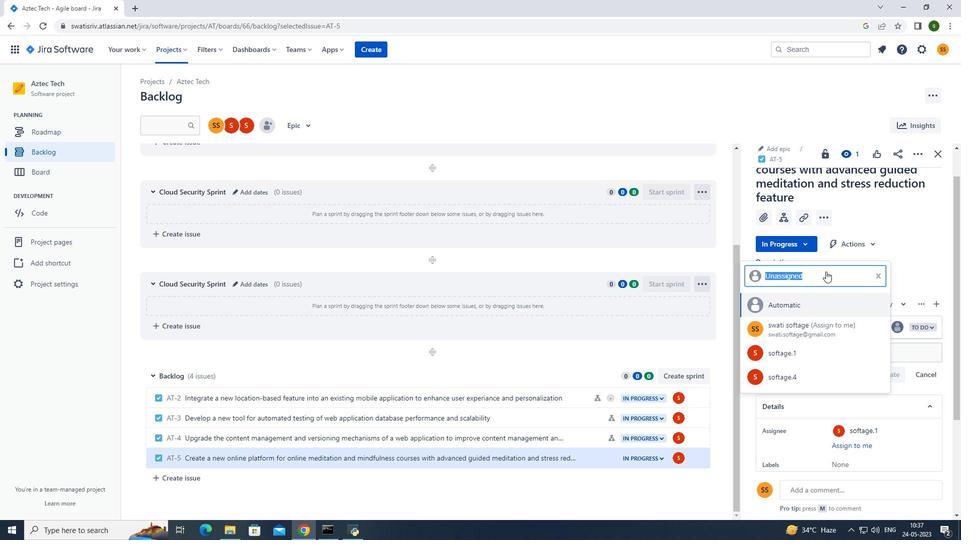 
Action: Key pressed softage.1<Key.shift>@softage.net
Screenshot: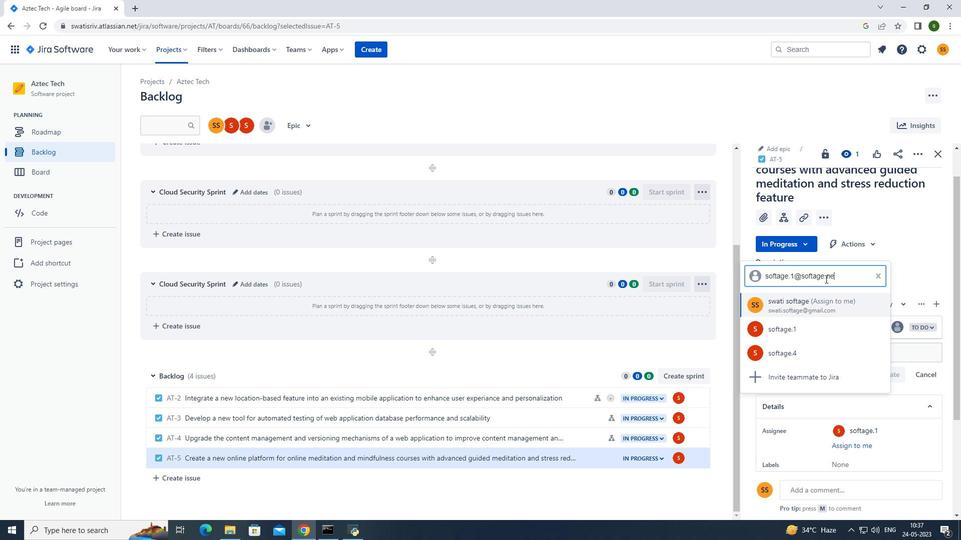 
Action: Mouse moved to (812, 328)
Screenshot: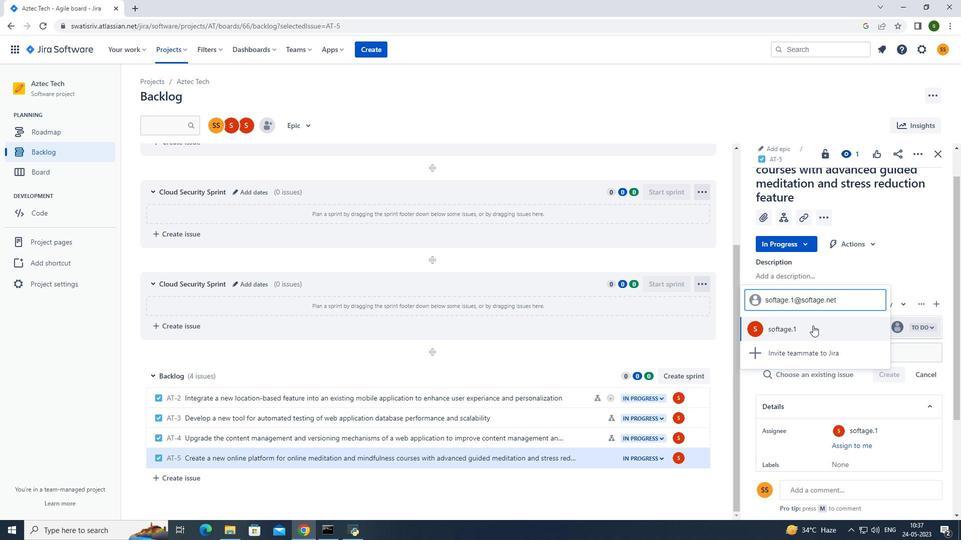 
Action: Mouse pressed left at (812, 328)
Screenshot: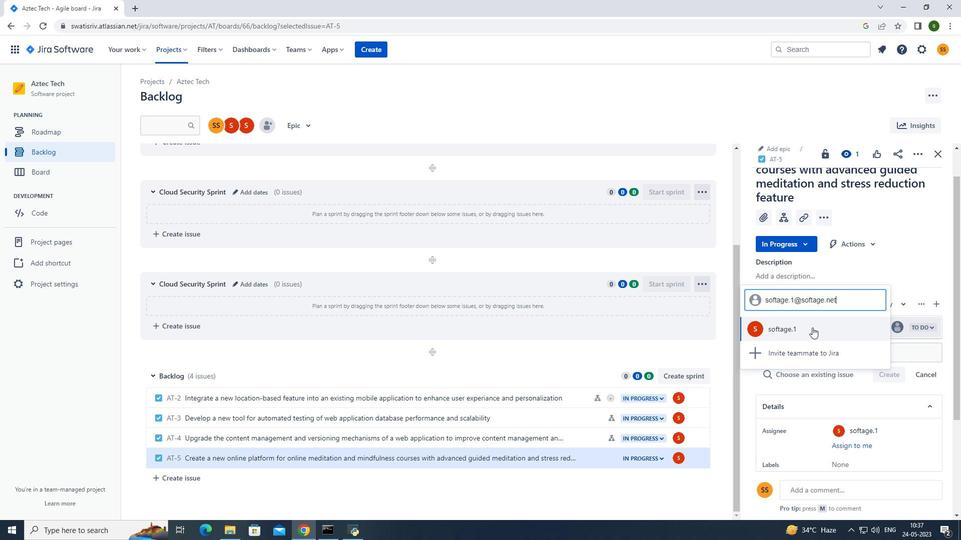
Action: Mouse moved to (540, 115)
Screenshot: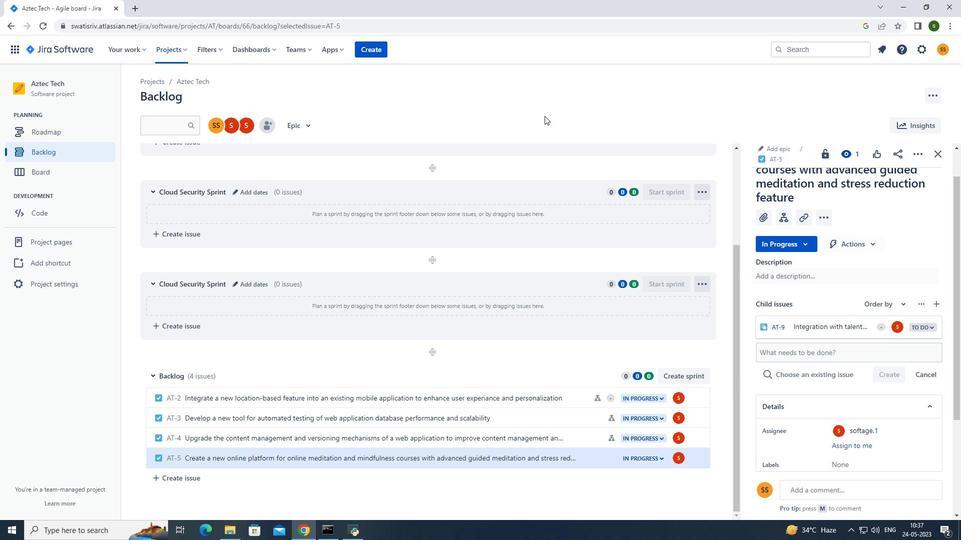 
Action: Mouse pressed left at (540, 115)
Screenshot: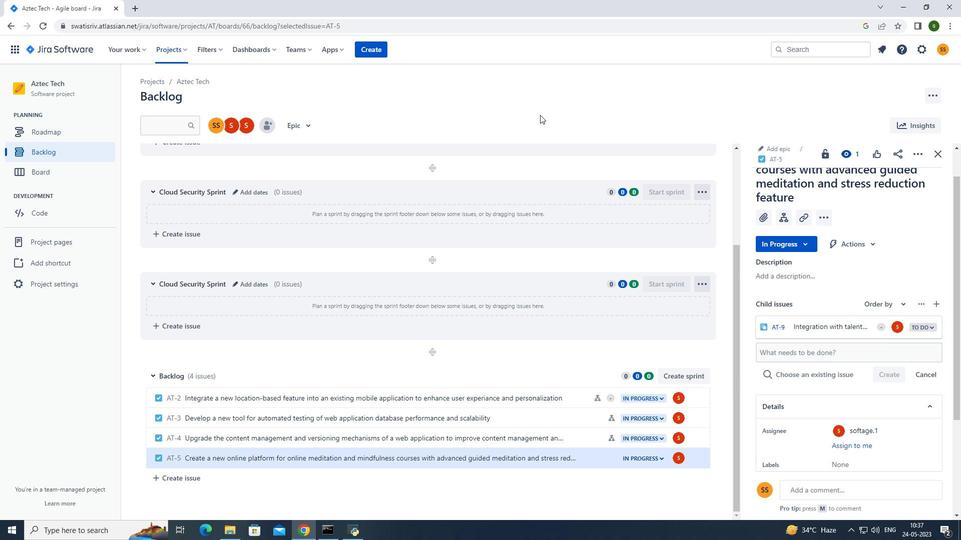 
